 Task: Add "Move Card To …" Button titled Button0049 to "top" of the list "To Do" to Card Card0049 in Board Board0043 in Workspace Development in Trello
Action: Mouse moved to (656, 34)
Screenshot: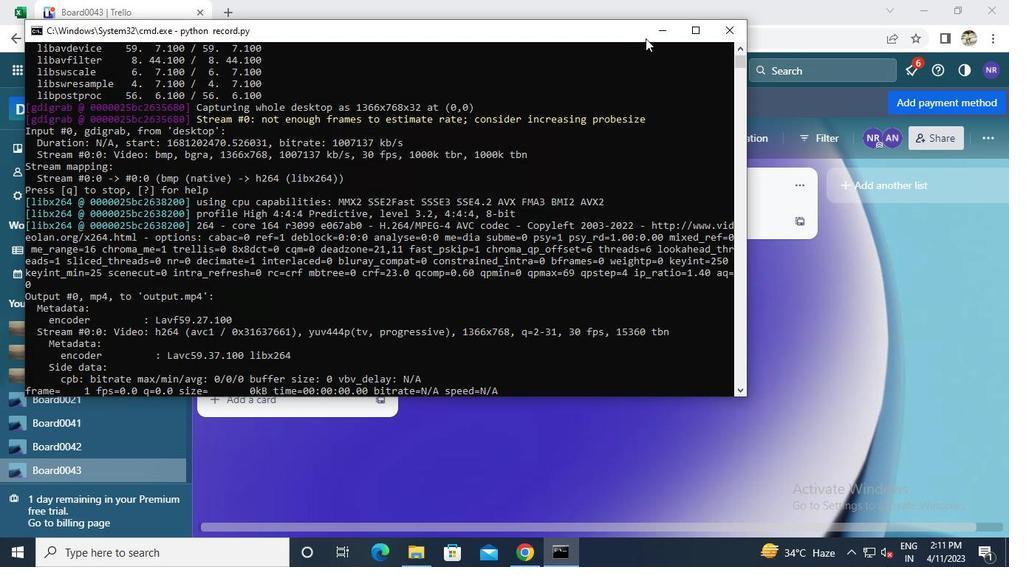 
Action: Mouse pressed left at (656, 34)
Screenshot: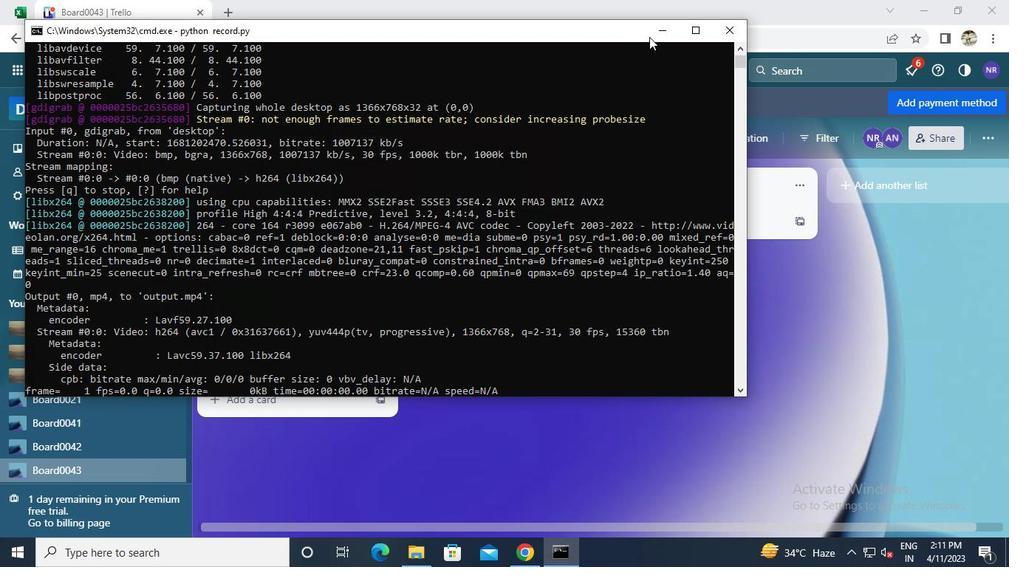 
Action: Mouse moved to (304, 249)
Screenshot: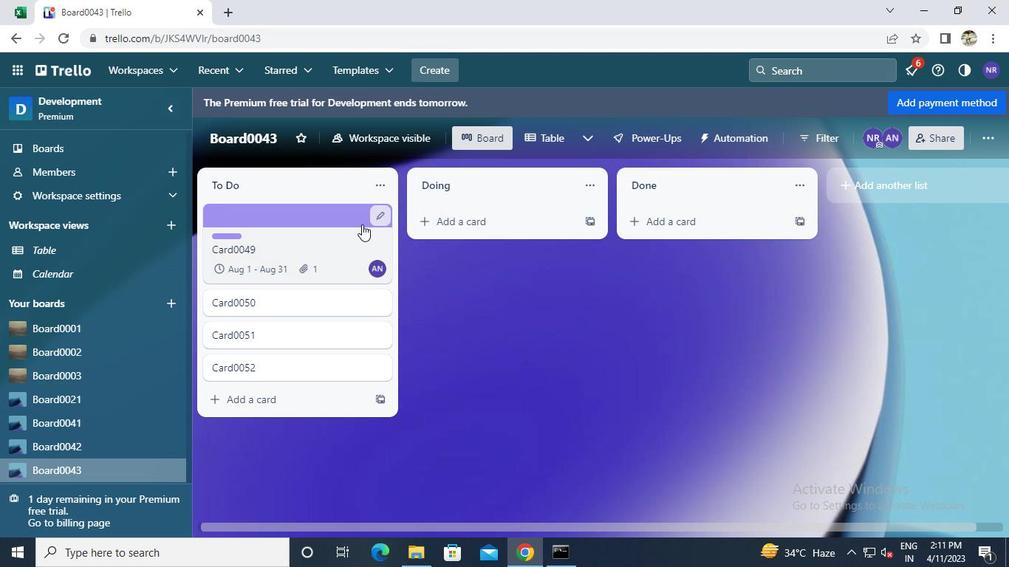 
Action: Mouse pressed left at (304, 249)
Screenshot: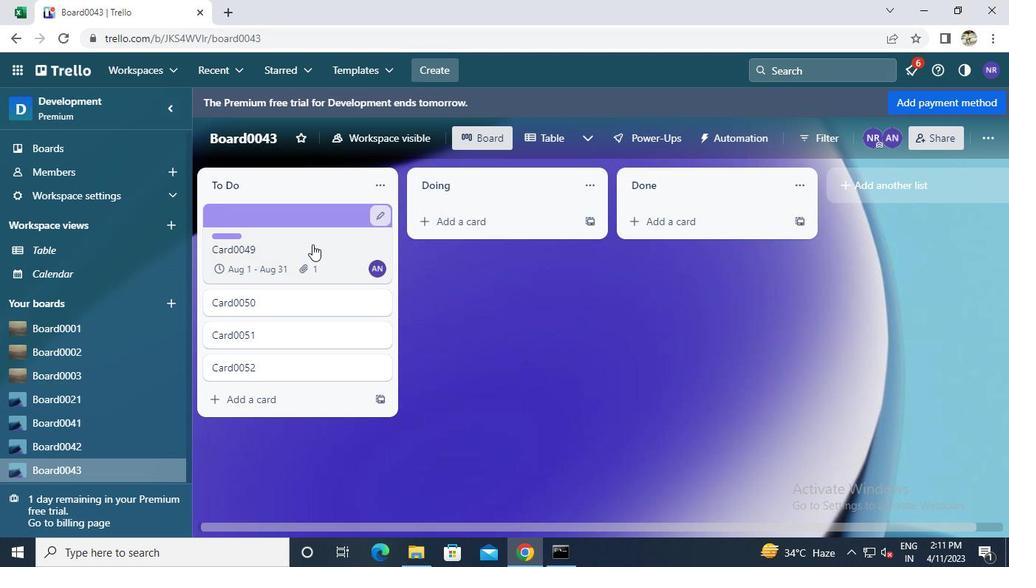 
Action: Mouse moved to (677, 257)
Screenshot: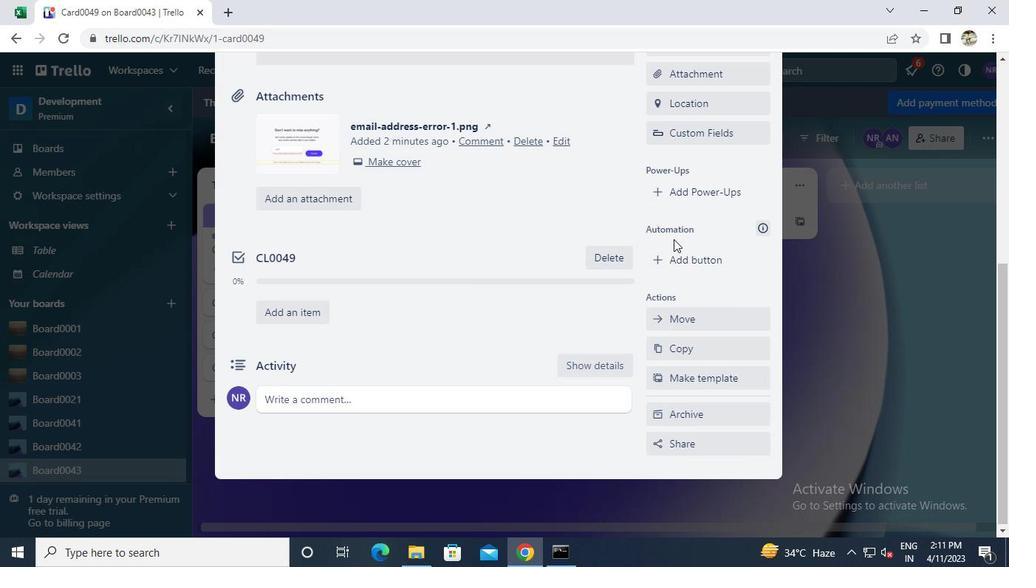 
Action: Mouse pressed left at (677, 257)
Screenshot: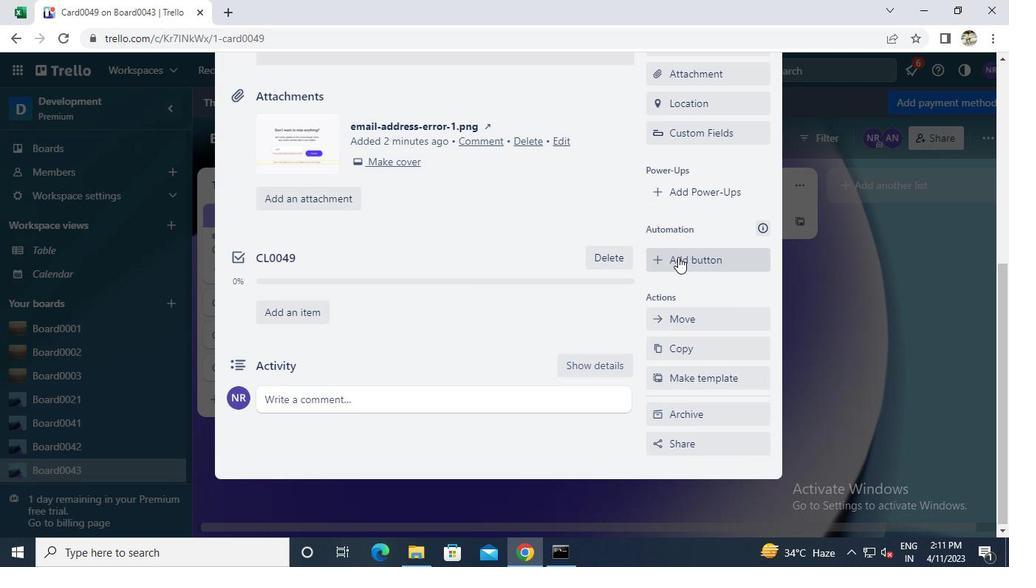 
Action: Mouse moved to (696, 170)
Screenshot: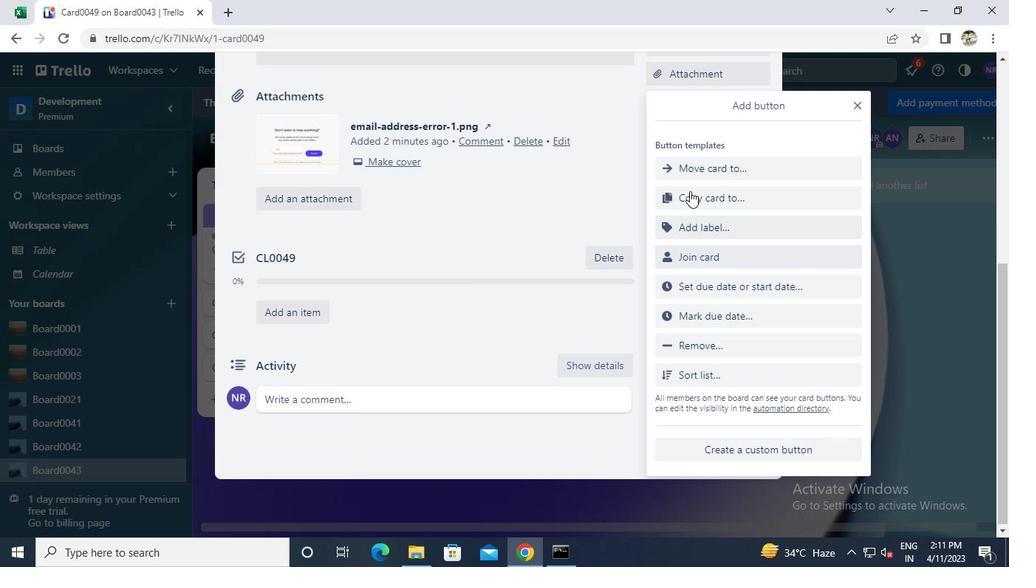 
Action: Mouse pressed left at (696, 170)
Screenshot: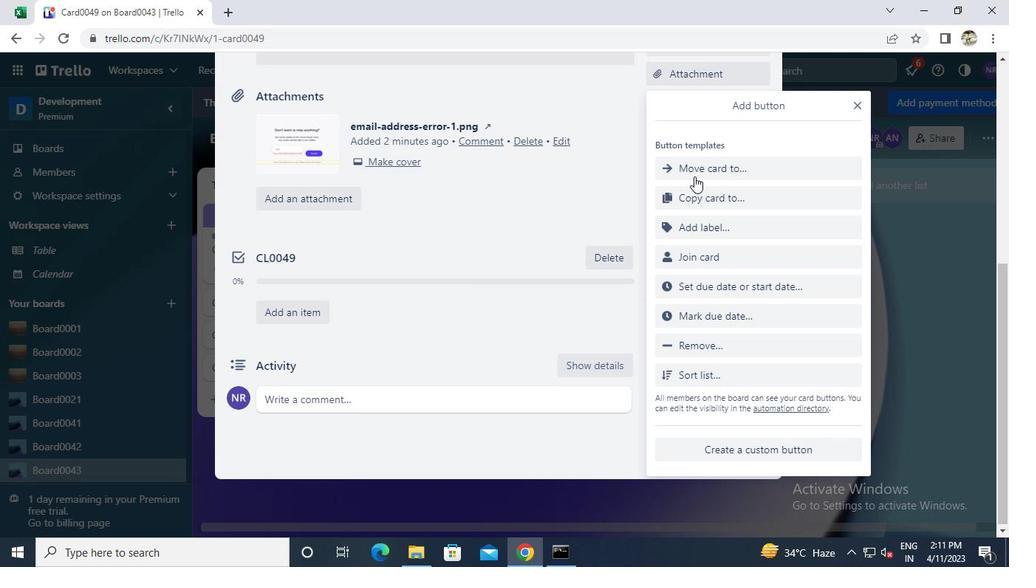 
Action: Keyboard b
Screenshot: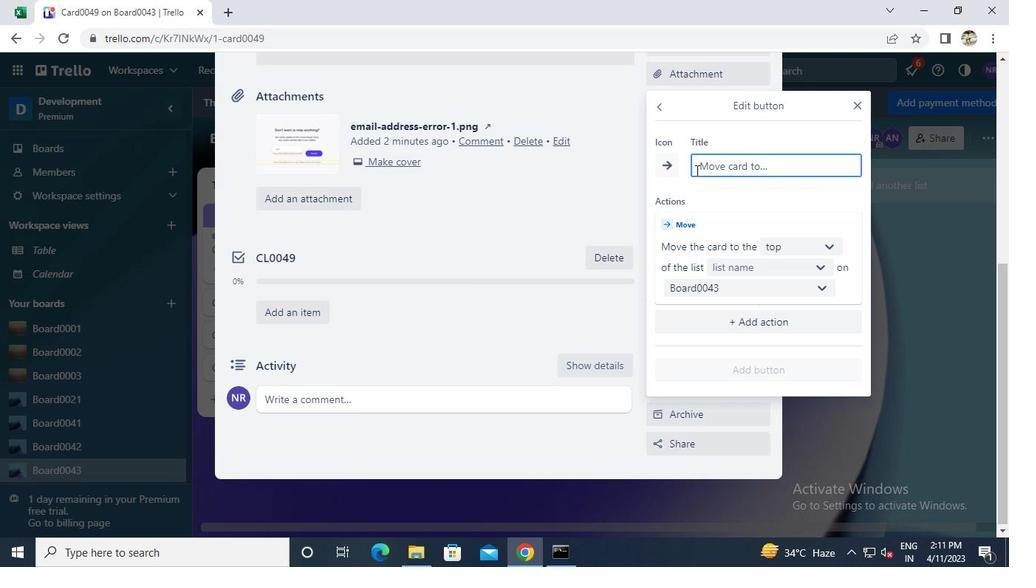 
Action: Keyboard Key.caps_lock
Screenshot: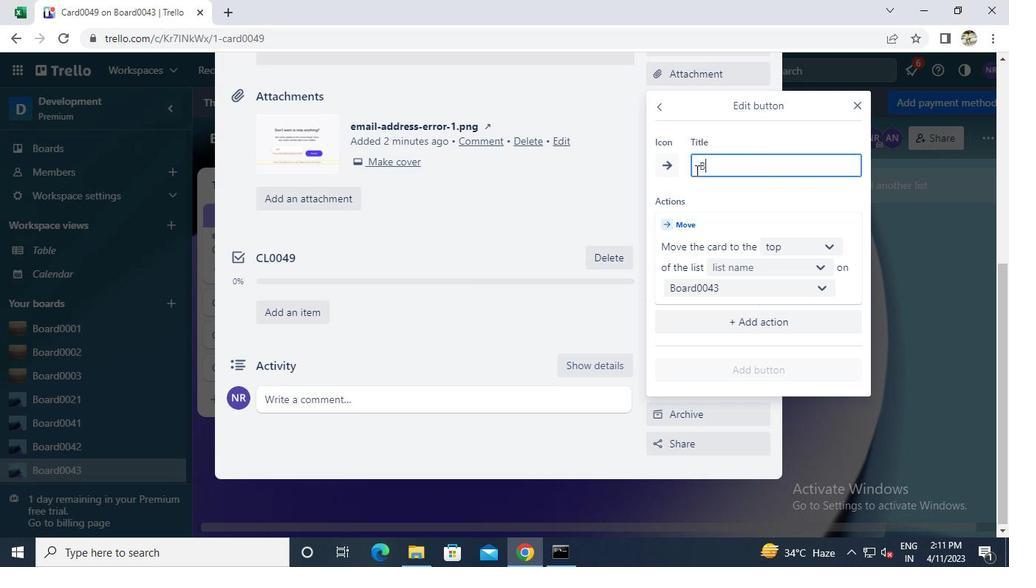 
Action: Keyboard u
Screenshot: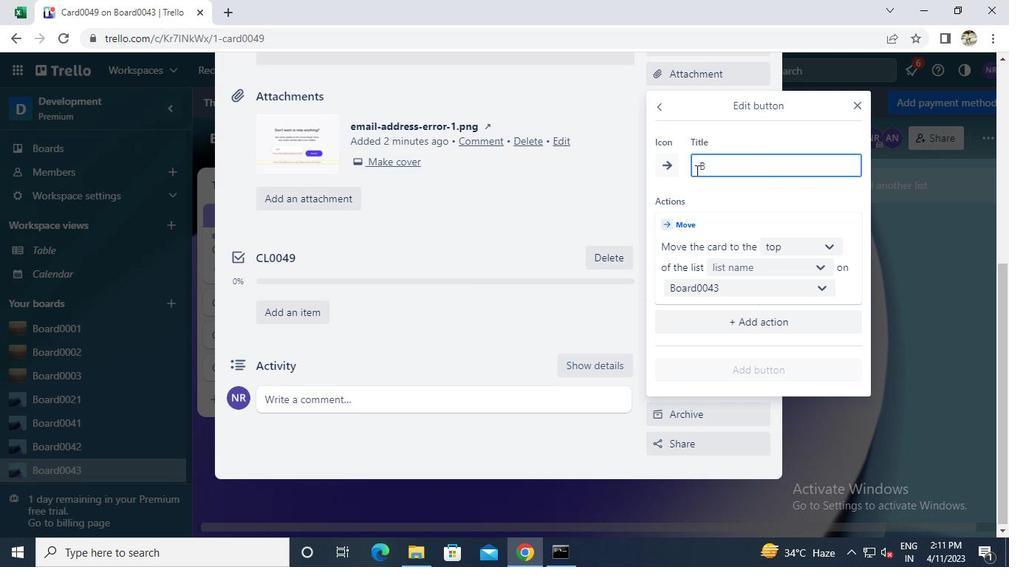 
Action: Keyboard t
Screenshot: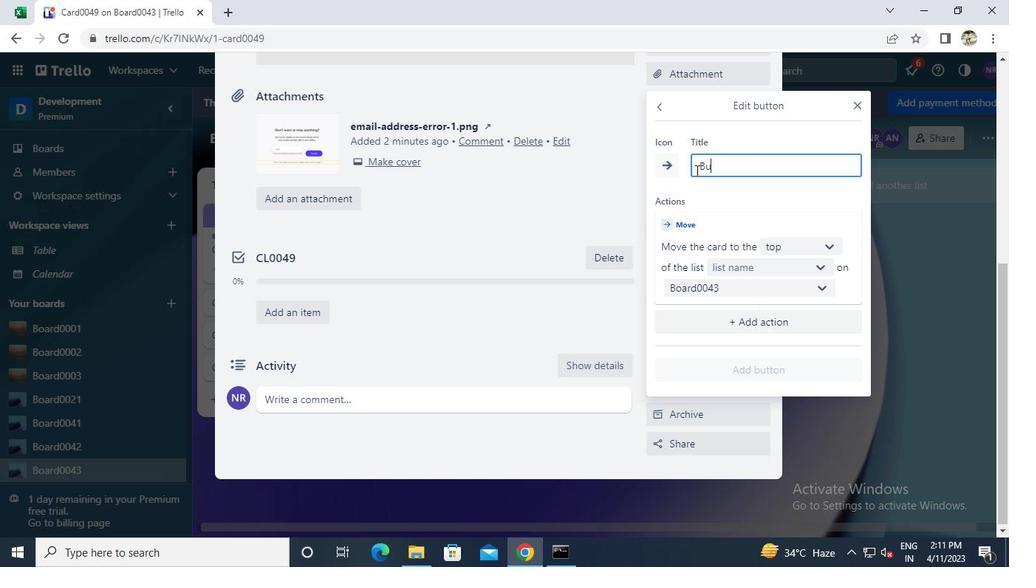 
Action: Keyboard t
Screenshot: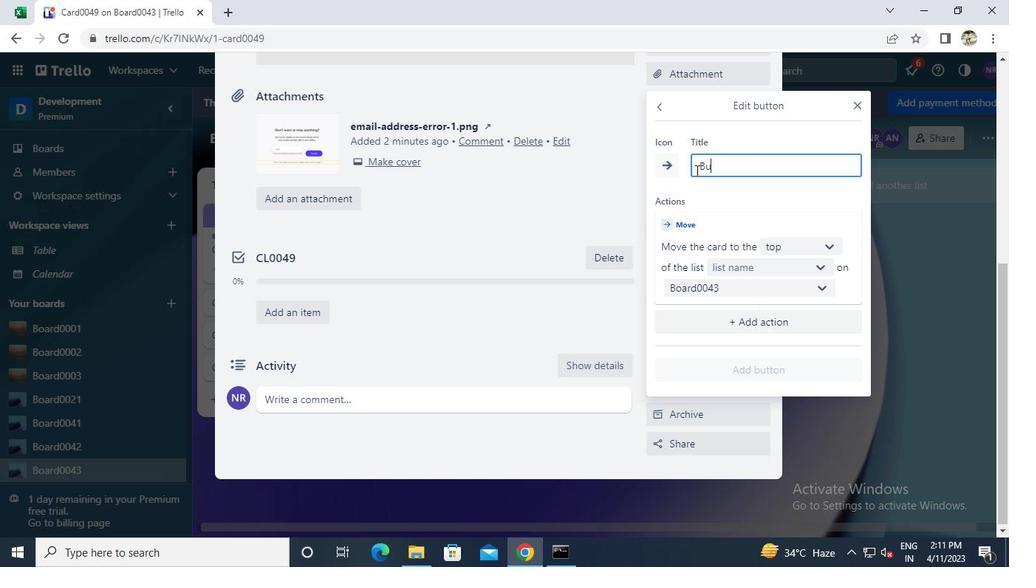 
Action: Keyboard o
Screenshot: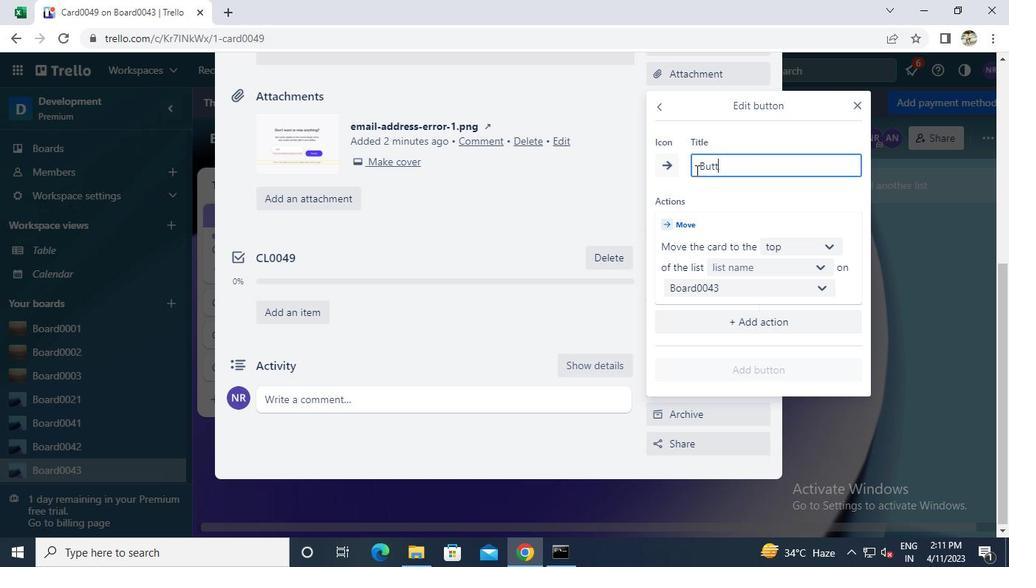 
Action: Keyboard n
Screenshot: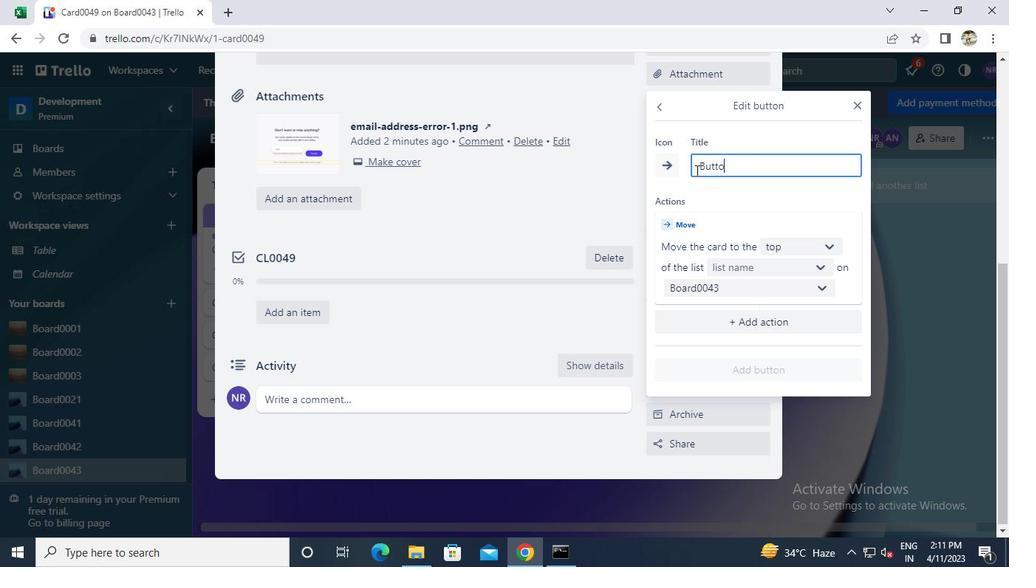 
Action: Keyboard 0
Screenshot: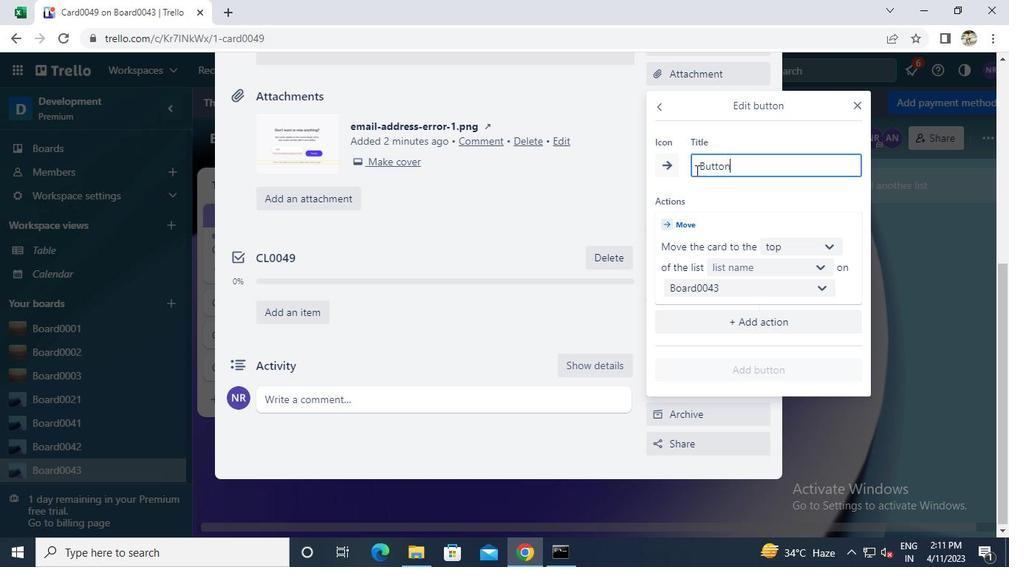 
Action: Keyboard 0
Screenshot: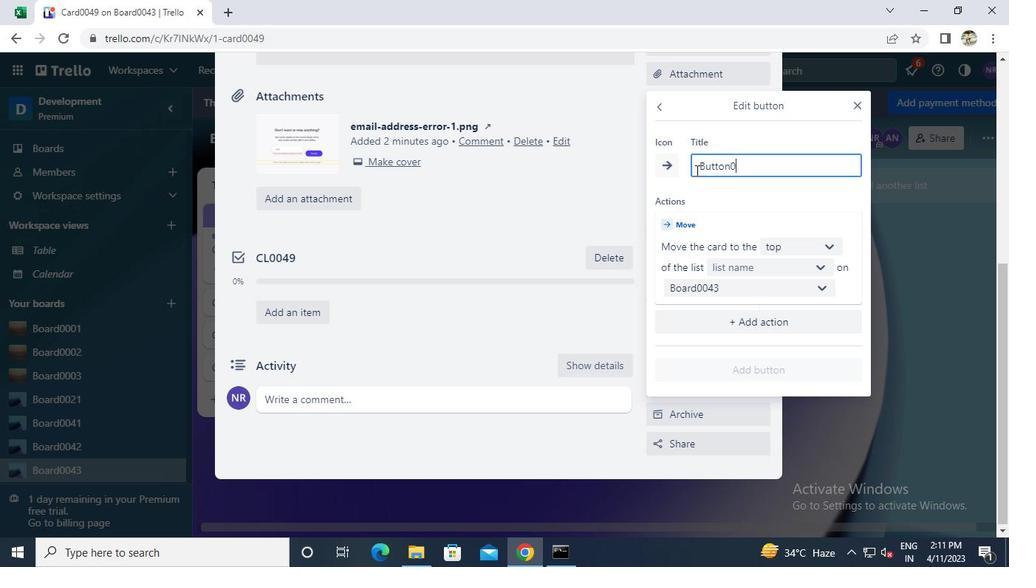 
Action: Keyboard 4
Screenshot: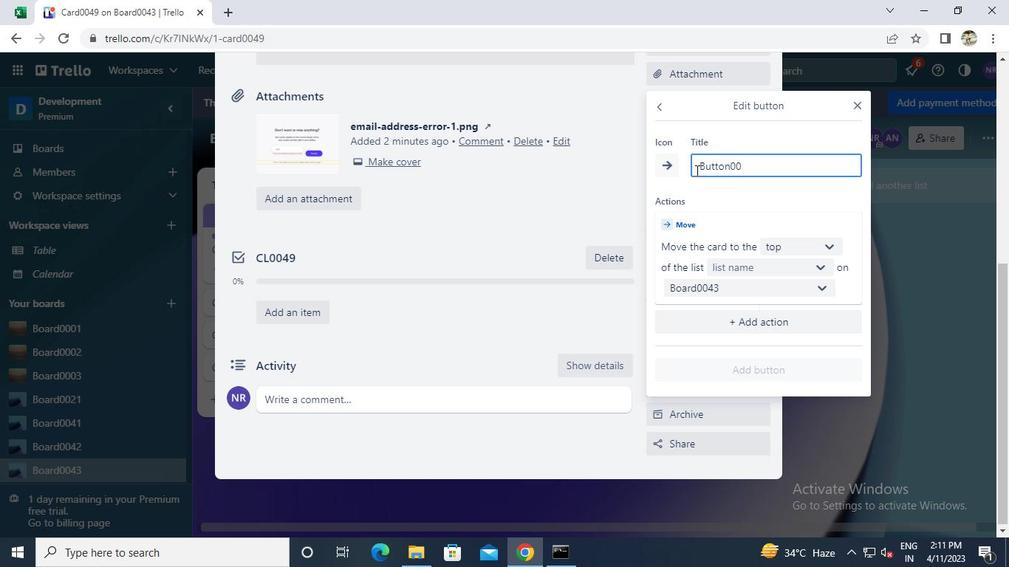
Action: Keyboard 9
Screenshot: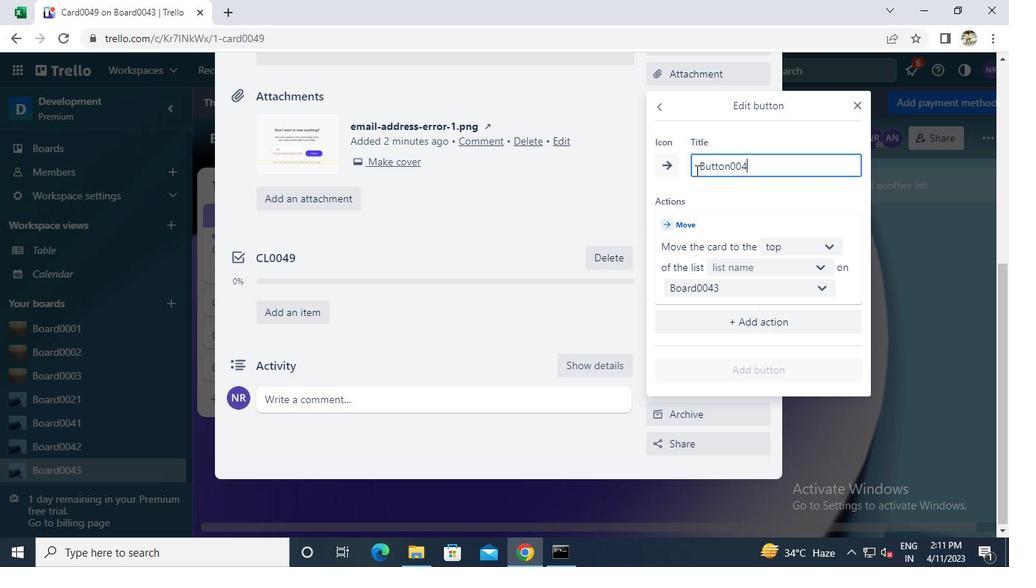 
Action: Mouse moved to (730, 263)
Screenshot: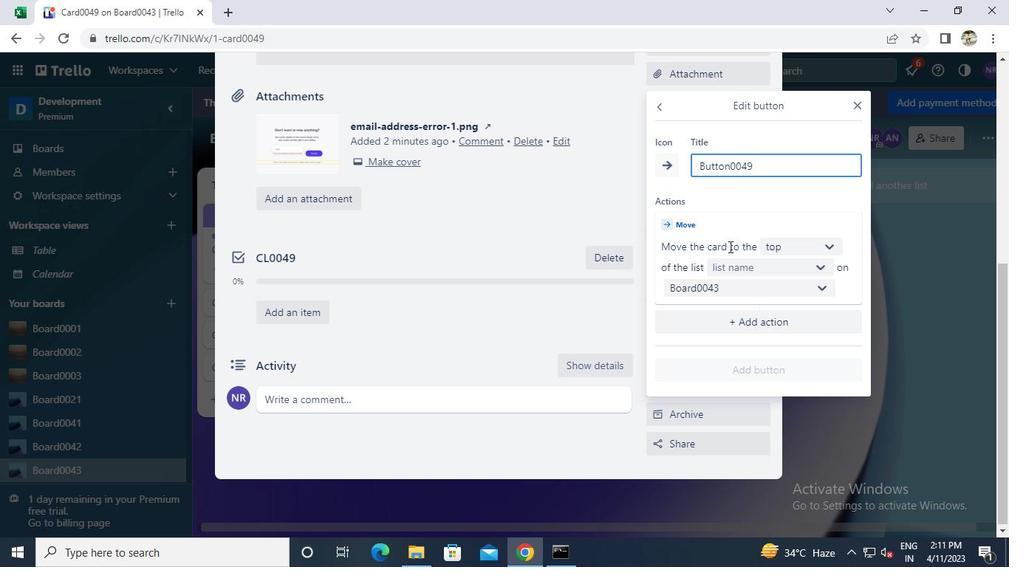
Action: Mouse pressed left at (730, 263)
Screenshot: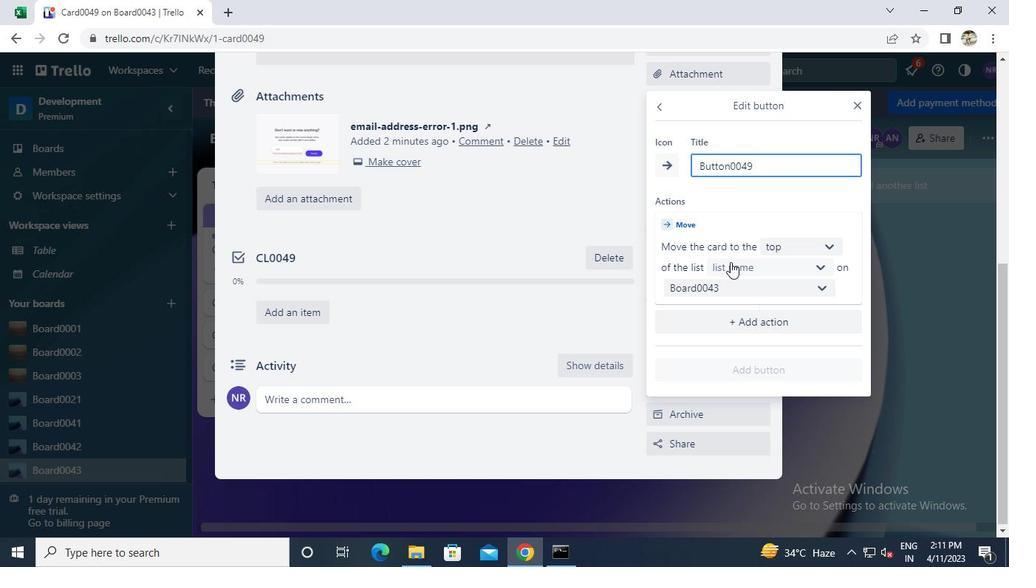 
Action: Mouse moved to (730, 291)
Screenshot: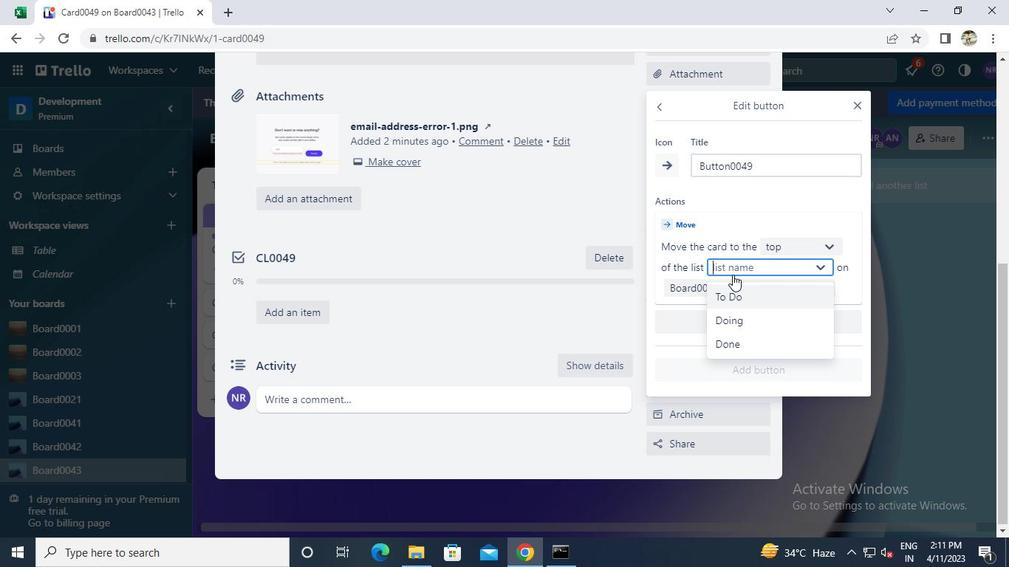 
Action: Mouse pressed left at (730, 291)
Screenshot: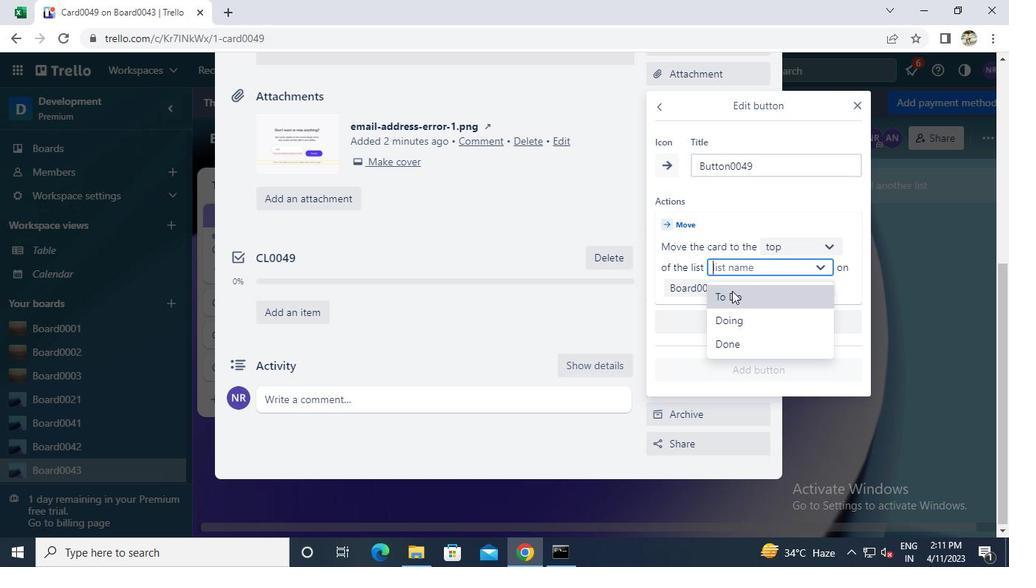 
Action: Mouse moved to (734, 365)
Screenshot: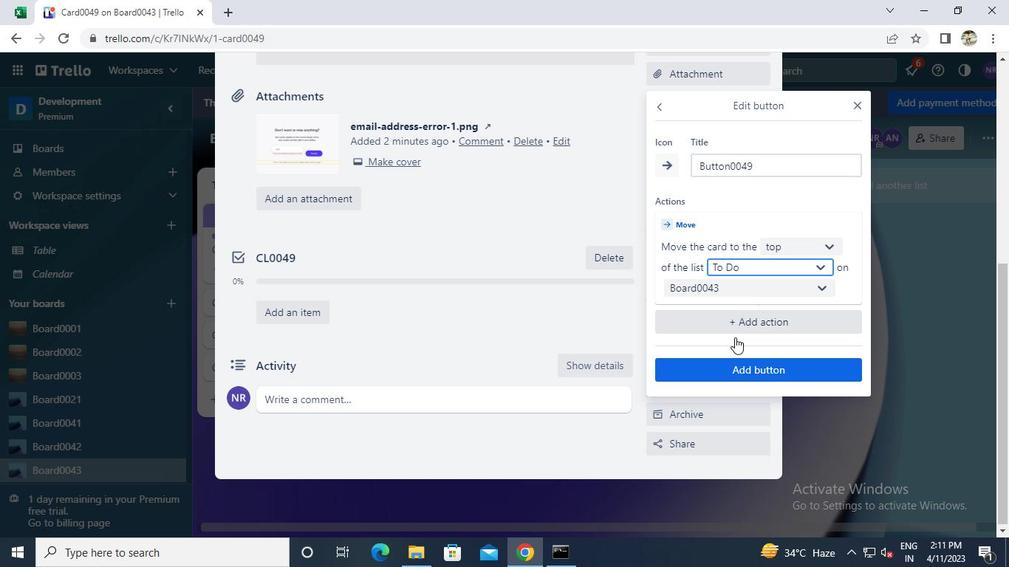 
Action: Mouse pressed left at (734, 365)
Screenshot: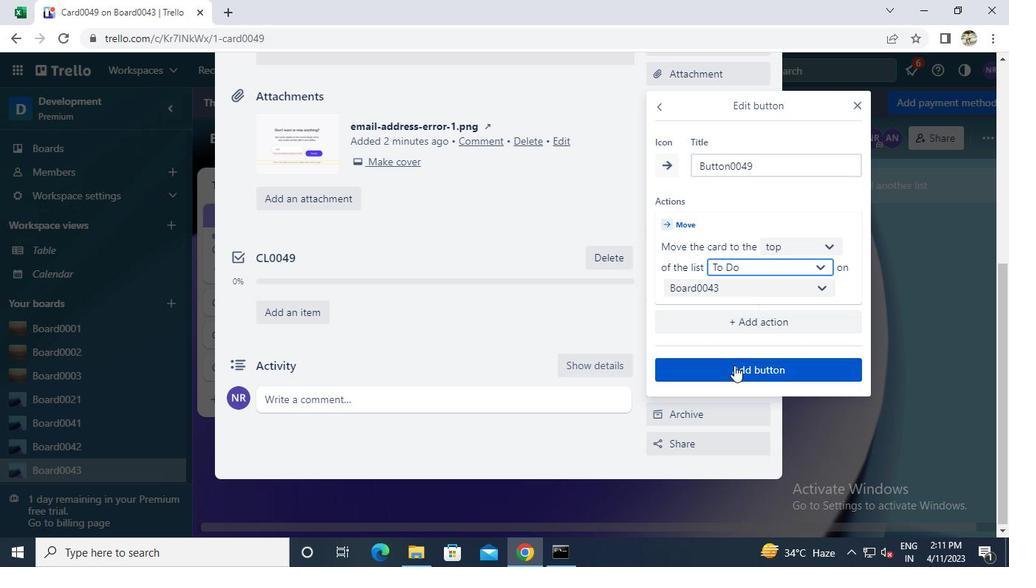 
Action: Mouse moved to (756, 105)
Screenshot: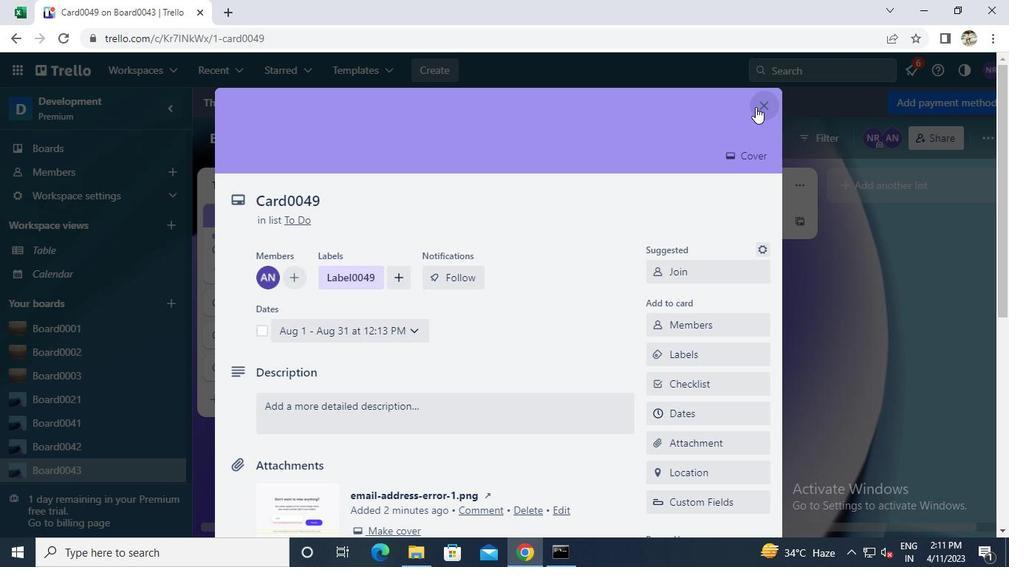 
Action: Mouse pressed left at (756, 105)
Screenshot: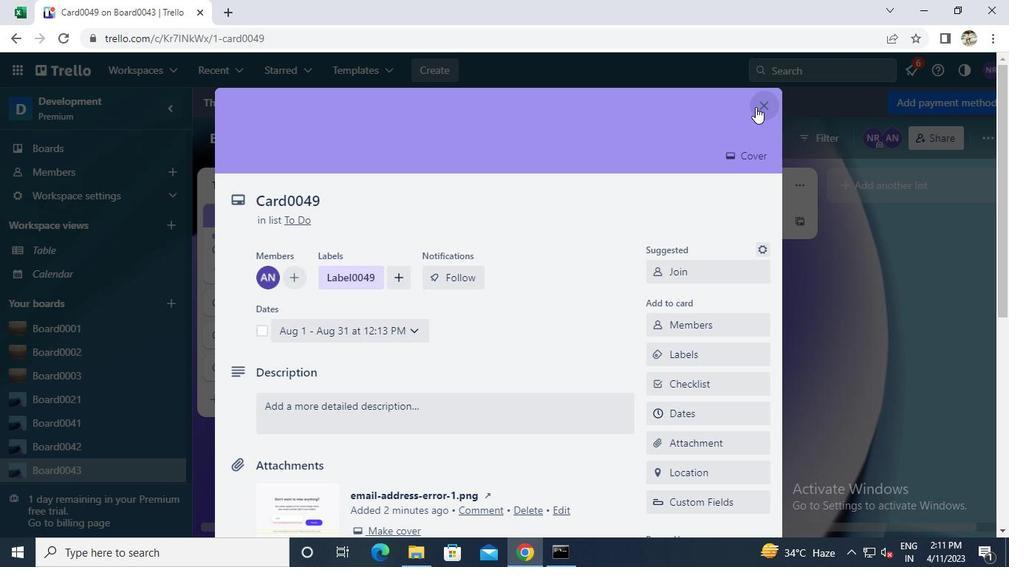 
Action: Mouse moved to (555, 561)
Screenshot: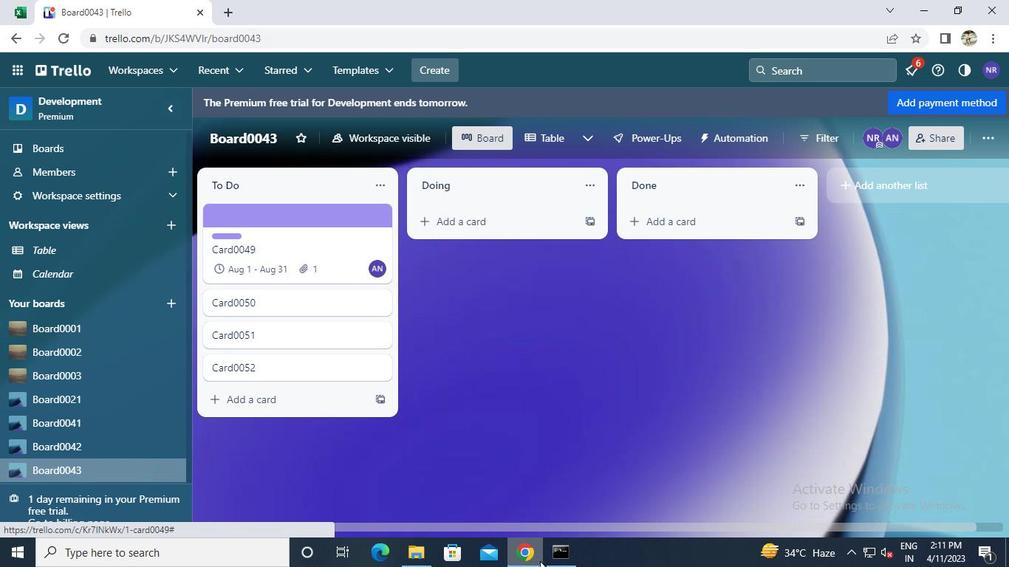 
Action: Mouse pressed left at (555, 561)
Screenshot: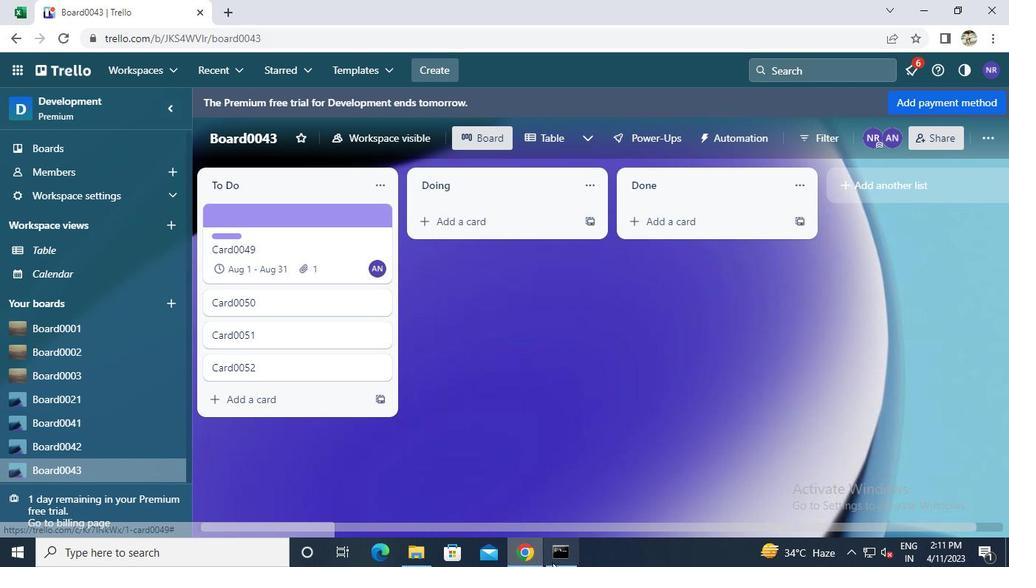 
Action: Mouse moved to (724, 37)
Screenshot: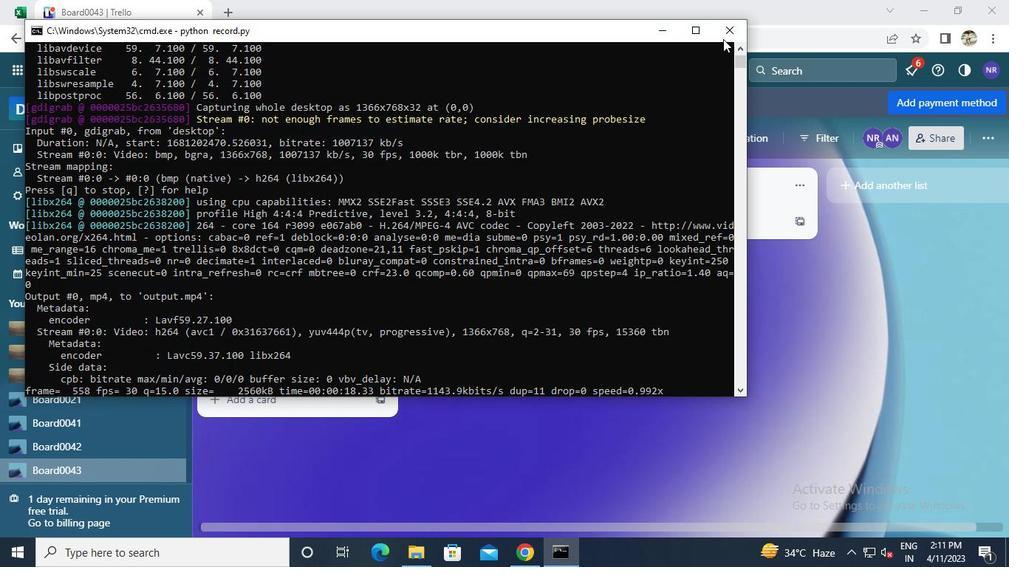 
Action: Mouse pressed left at (724, 37)
Screenshot: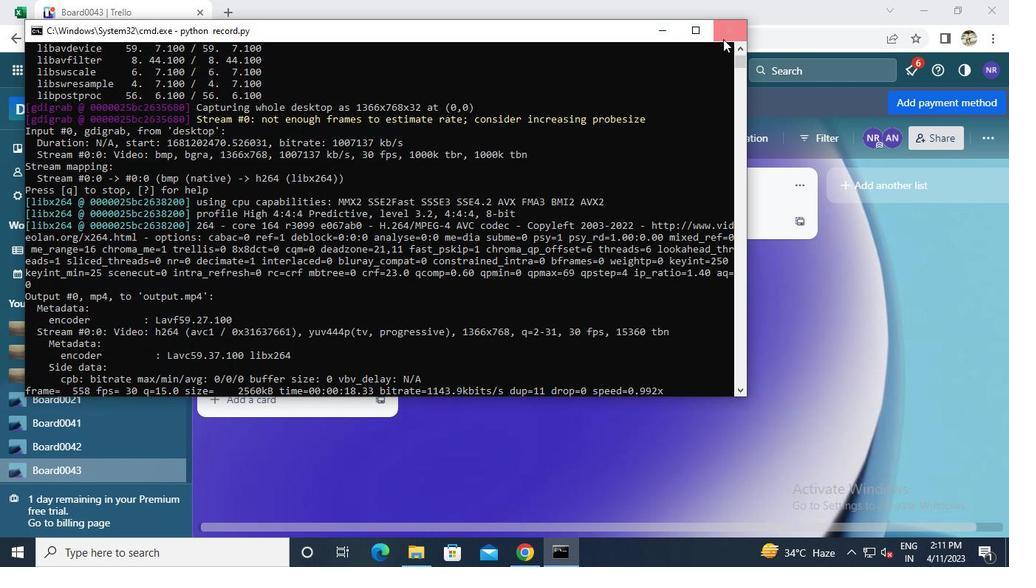 
Action: Mouse moved to (725, 36)
Screenshot: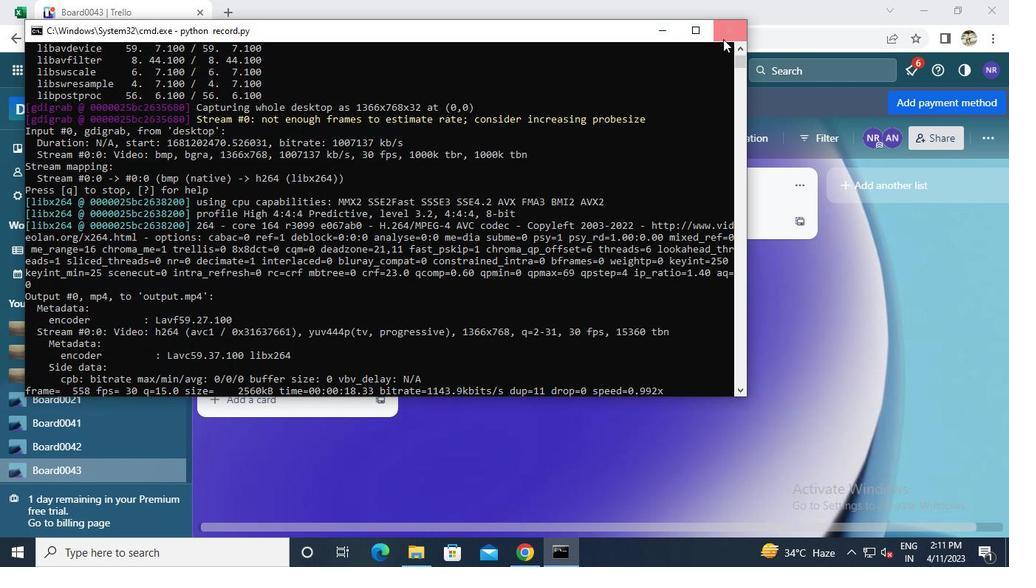 
